 Task: Look for products in the category "Aromatherapy & Essential Oils" from Indigo Wild only.
Action: Mouse moved to (268, 121)
Screenshot: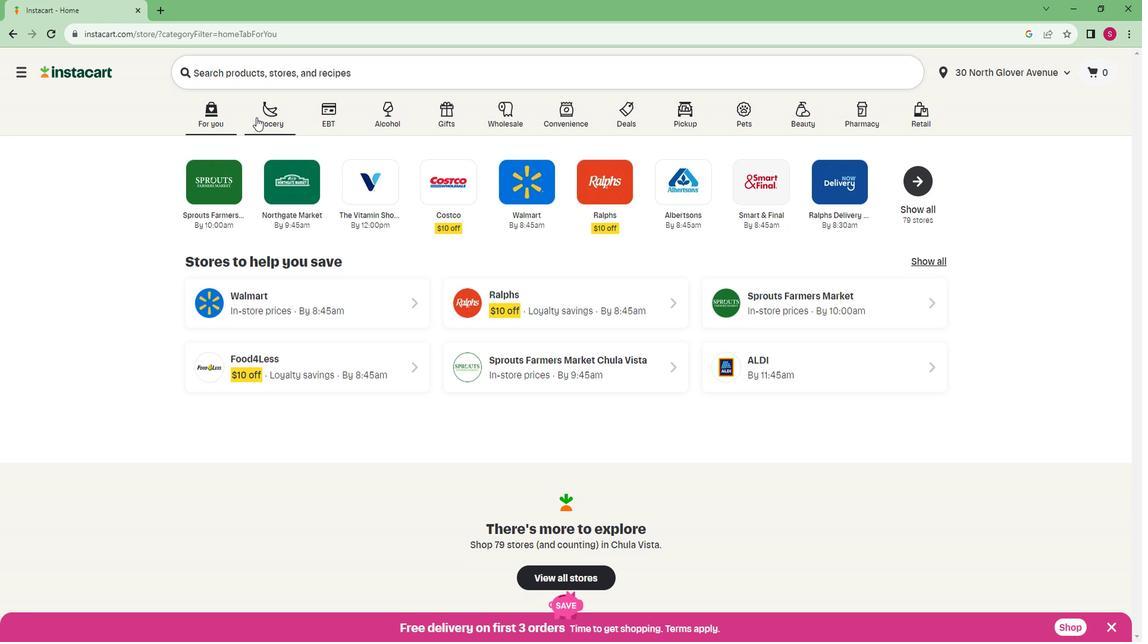 
Action: Mouse pressed left at (268, 121)
Screenshot: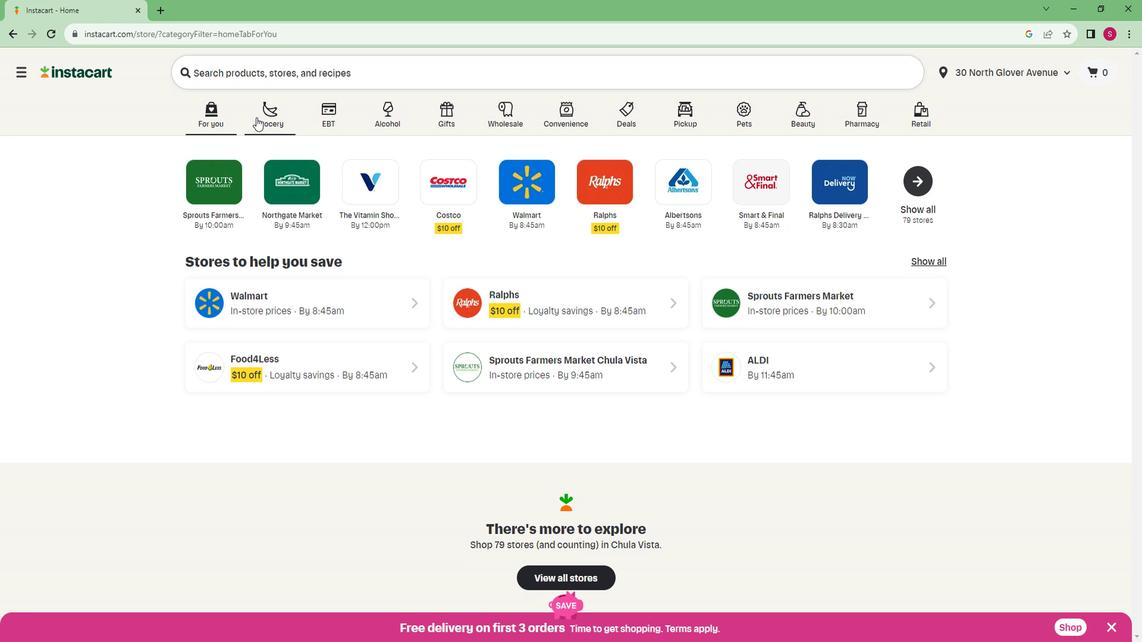 
Action: Mouse moved to (242, 342)
Screenshot: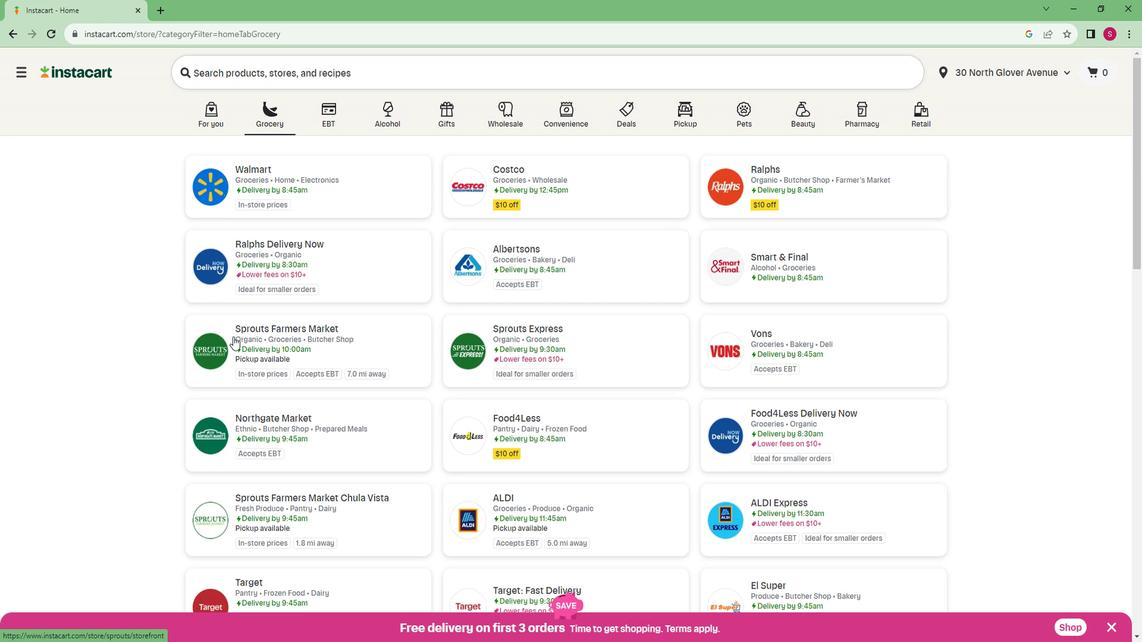 
Action: Mouse pressed left at (242, 342)
Screenshot: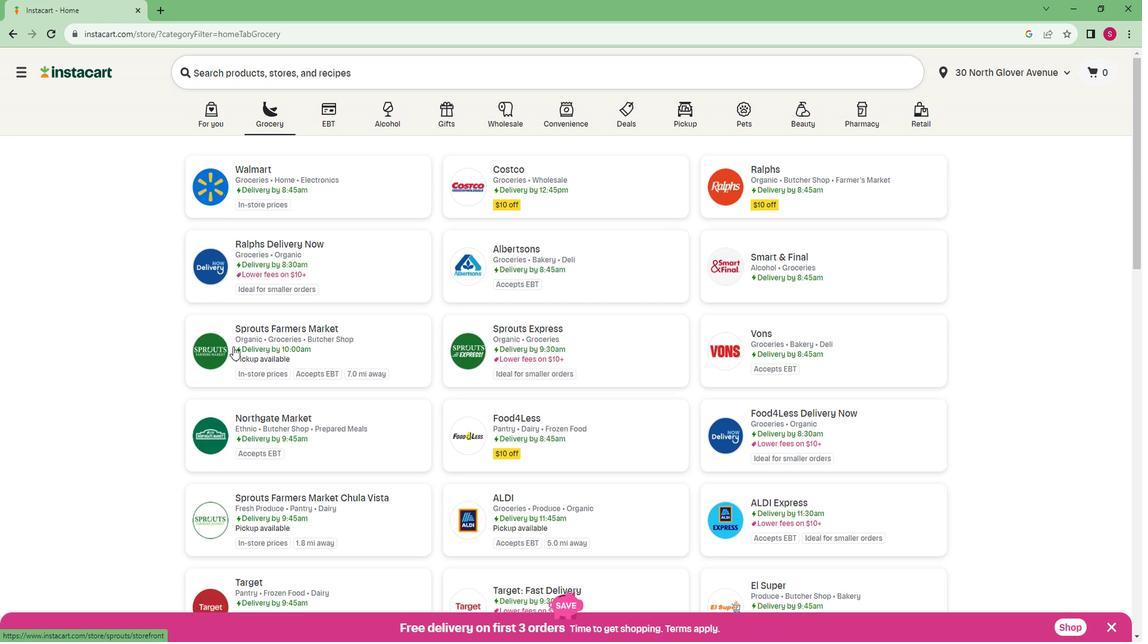 
Action: Mouse moved to (64, 412)
Screenshot: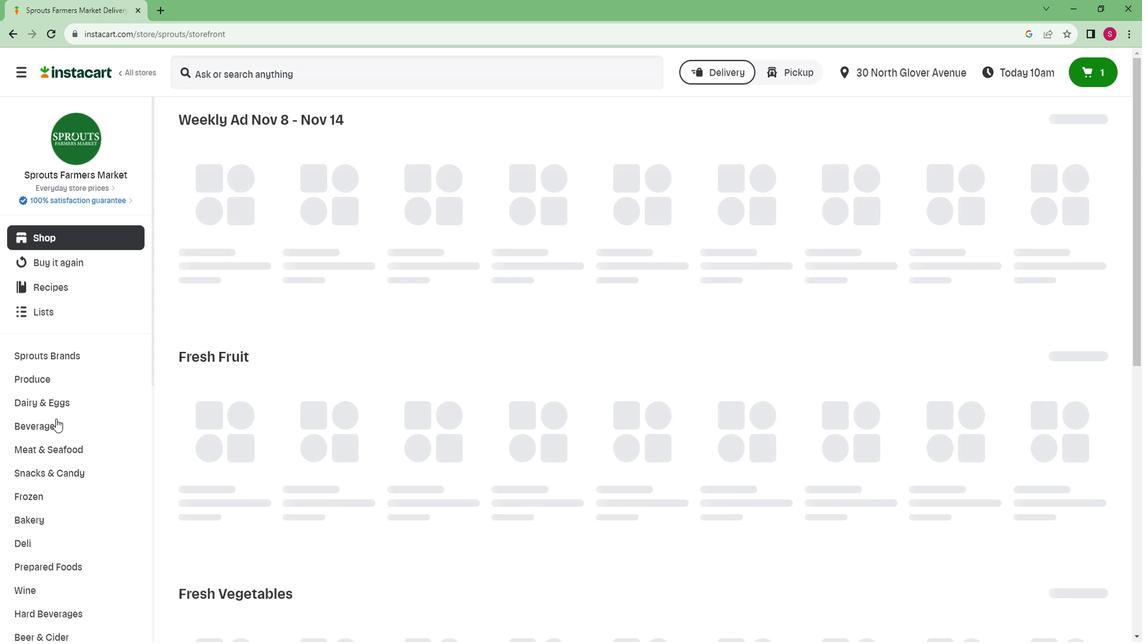 
Action: Mouse scrolled (64, 411) with delta (0, 0)
Screenshot: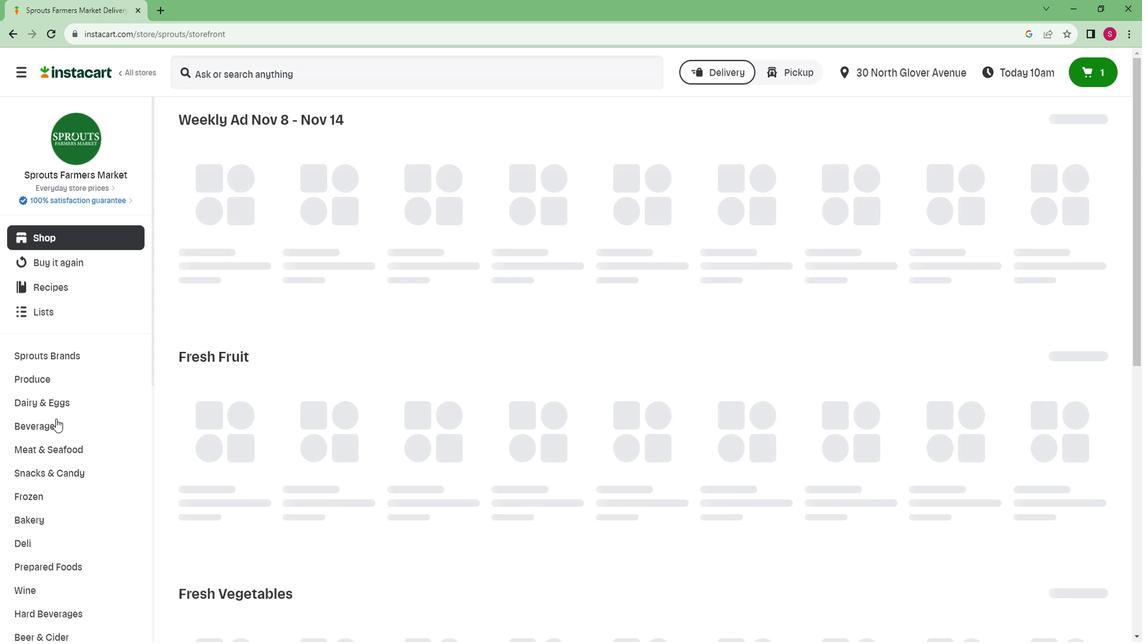 
Action: Mouse moved to (59, 416)
Screenshot: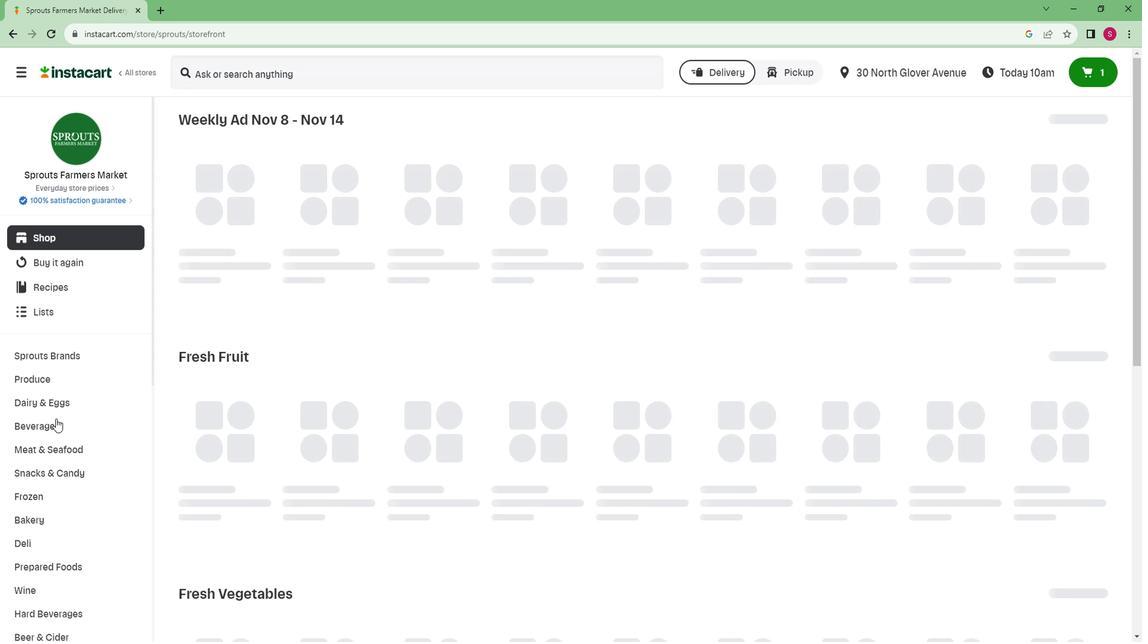 
Action: Mouse scrolled (59, 415) with delta (0, 0)
Screenshot: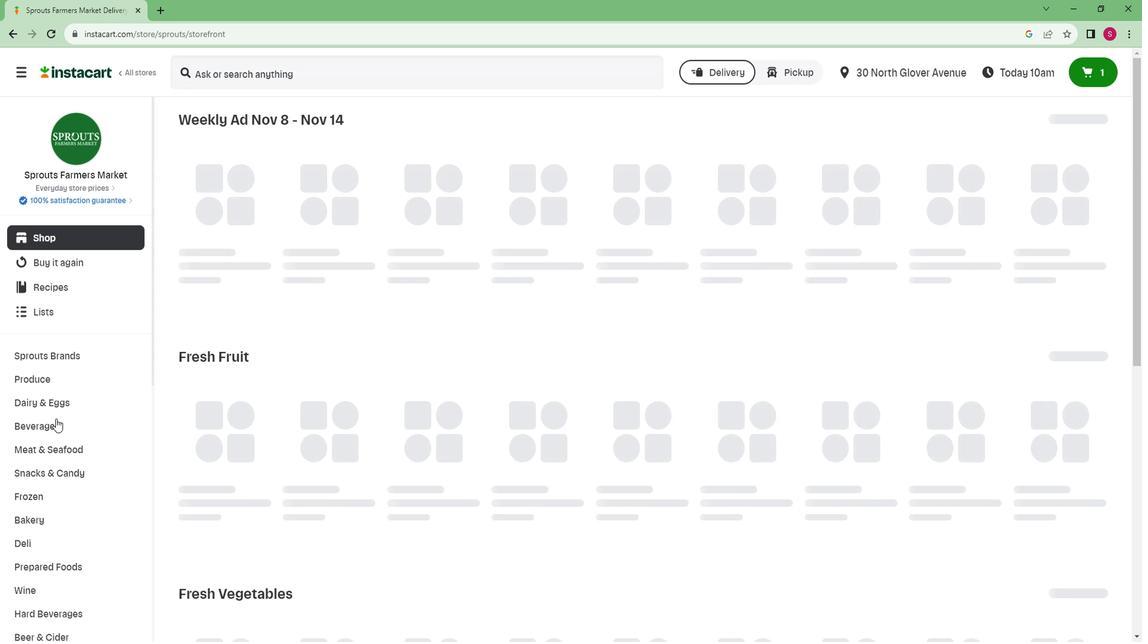 
Action: Mouse moved to (56, 417)
Screenshot: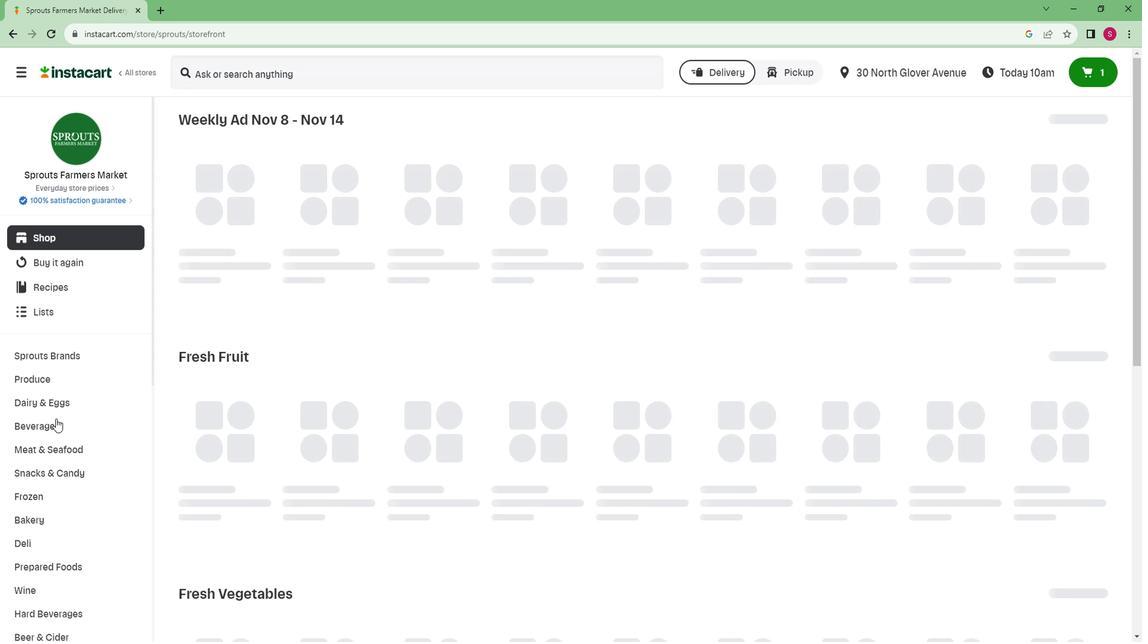 
Action: Mouse scrolled (56, 416) with delta (0, 0)
Screenshot: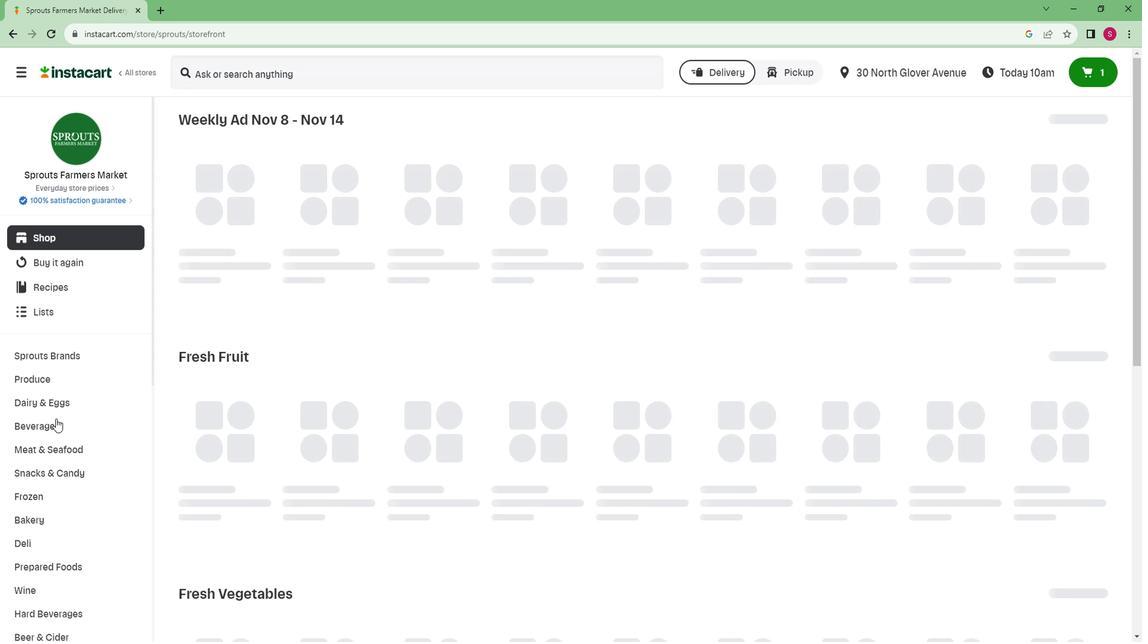
Action: Mouse moved to (51, 418)
Screenshot: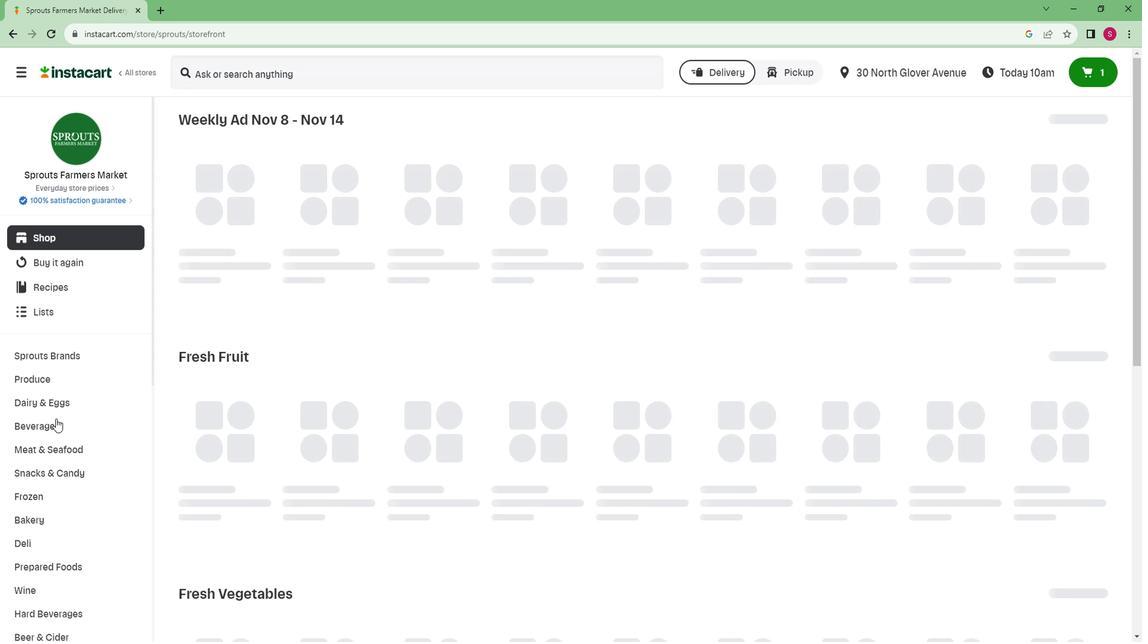 
Action: Mouse scrolled (51, 418) with delta (0, 0)
Screenshot: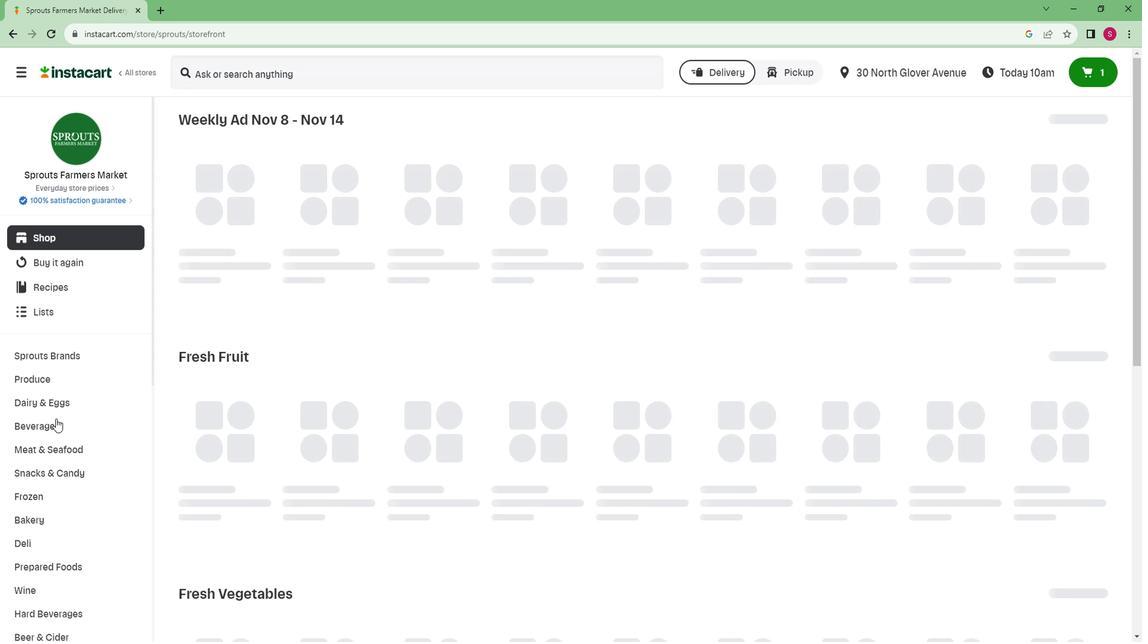 
Action: Mouse moved to (50, 418)
Screenshot: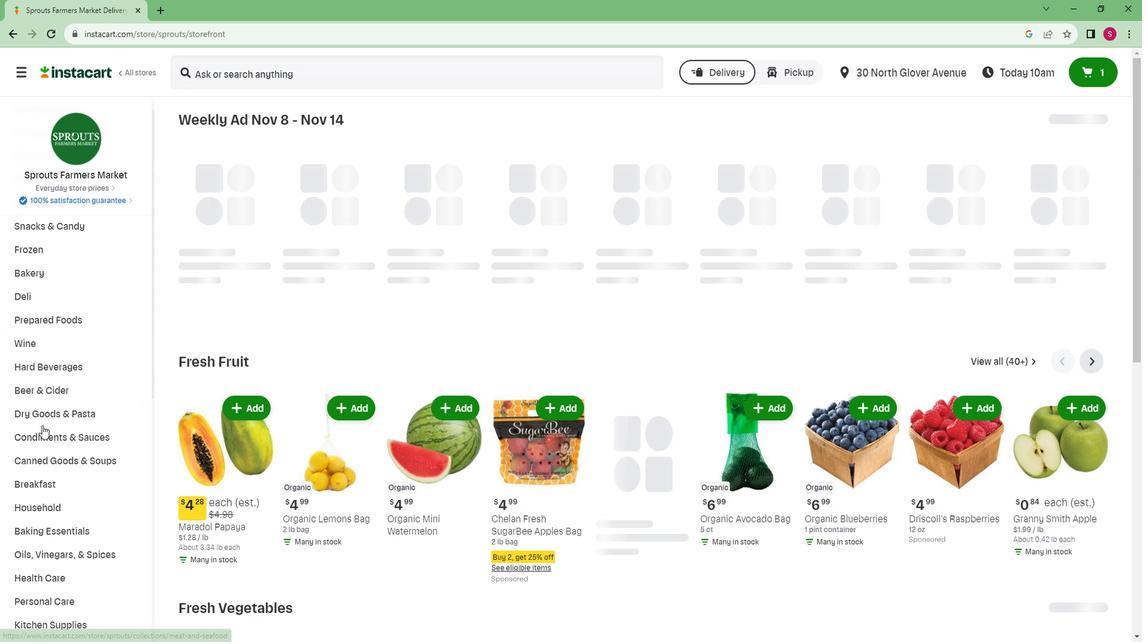 
Action: Mouse scrolled (50, 418) with delta (0, 0)
Screenshot: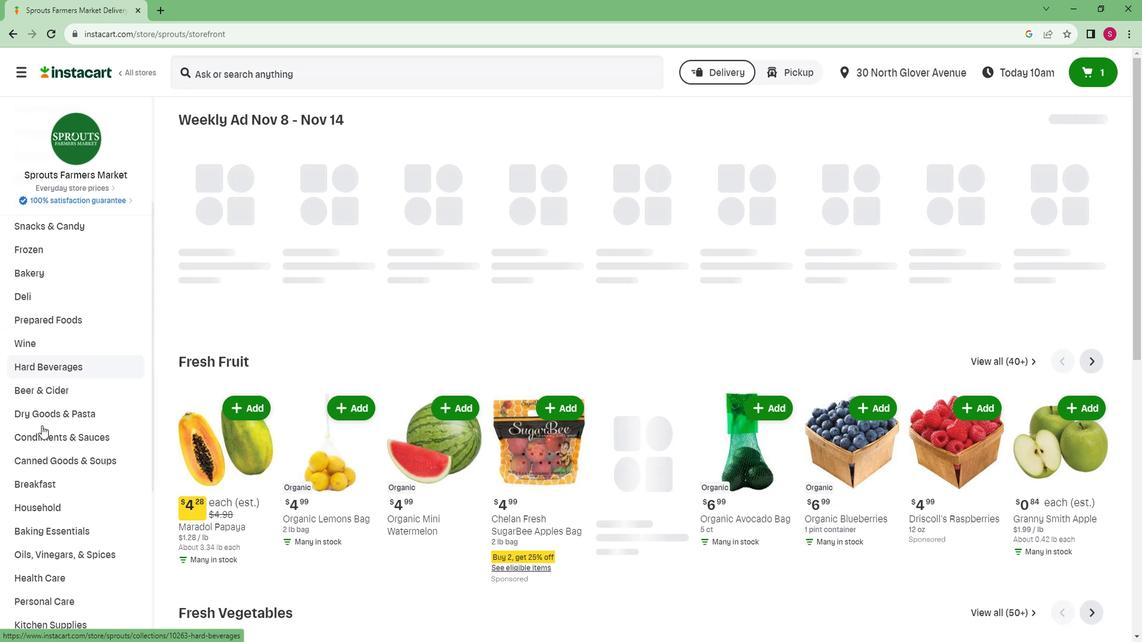 
Action: Mouse scrolled (50, 418) with delta (0, 0)
Screenshot: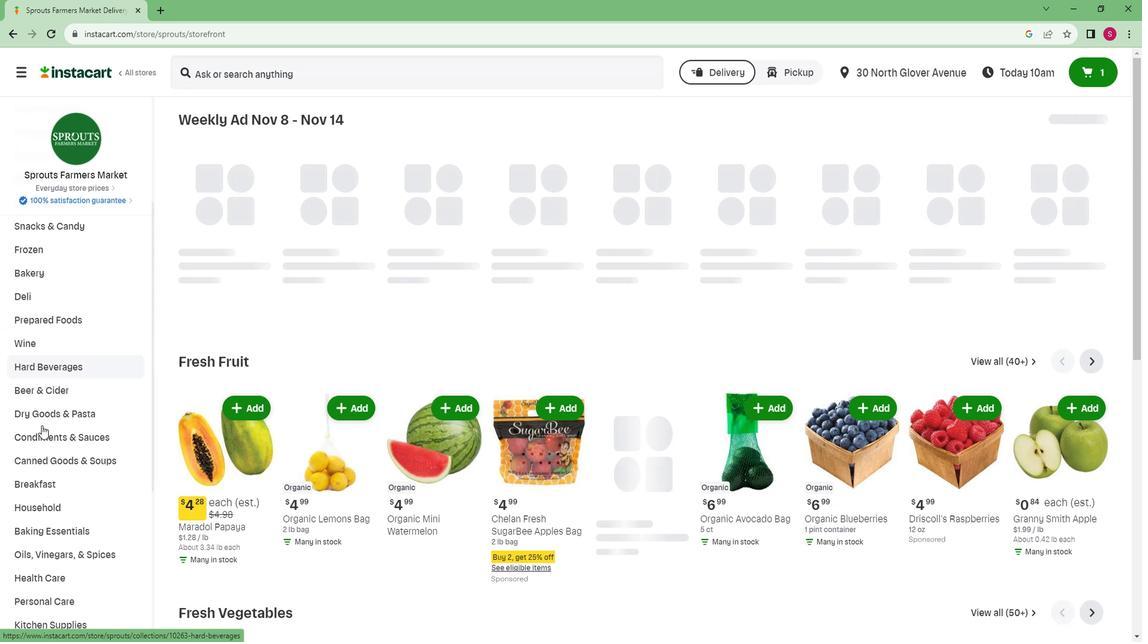 
Action: Mouse scrolled (50, 418) with delta (0, 0)
Screenshot: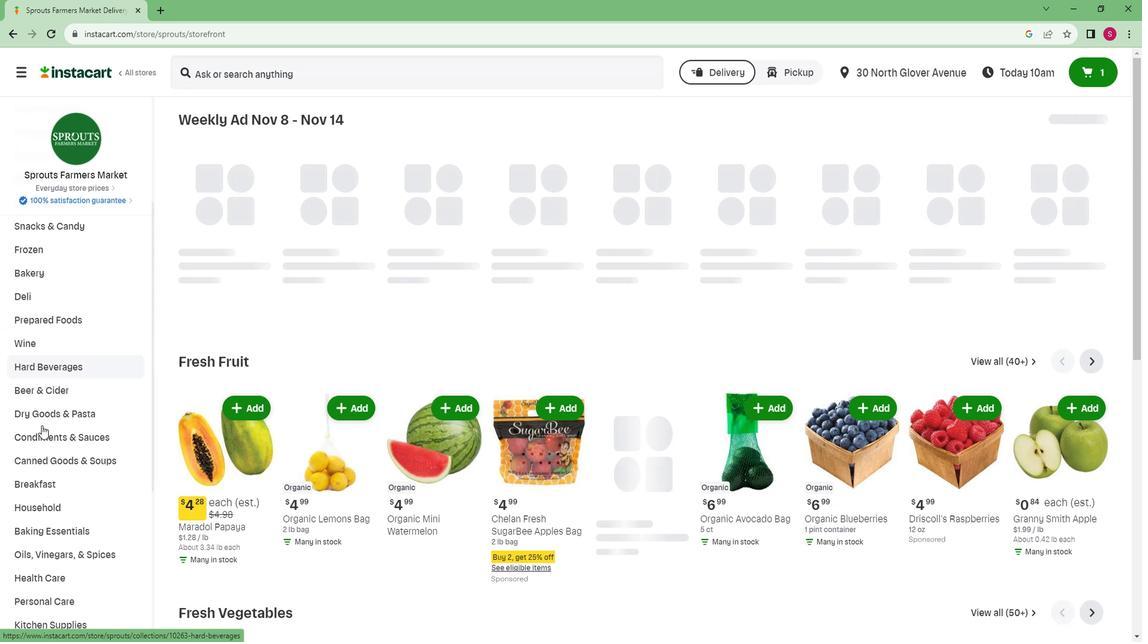 
Action: Mouse scrolled (50, 418) with delta (0, 0)
Screenshot: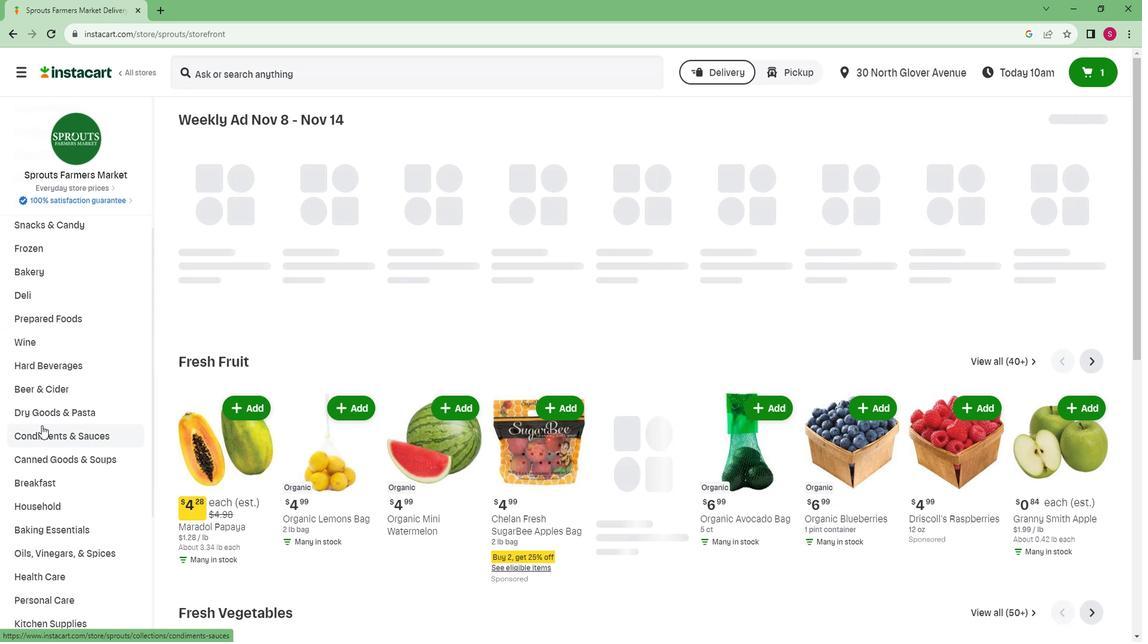 
Action: Mouse scrolled (50, 418) with delta (0, 0)
Screenshot: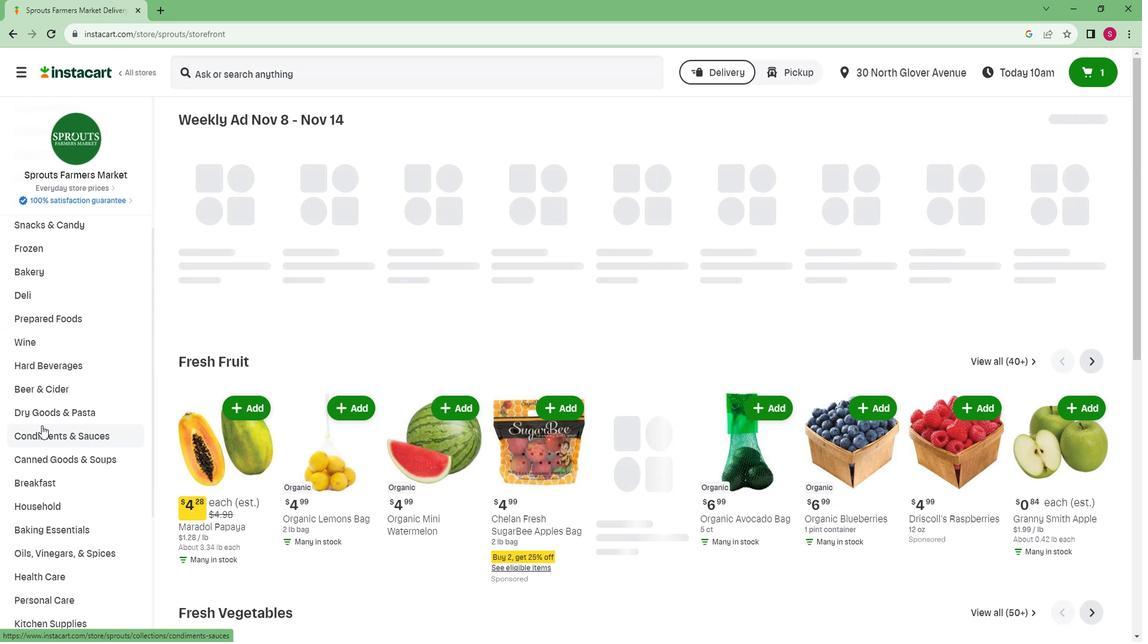 
Action: Mouse moved to (30, 584)
Screenshot: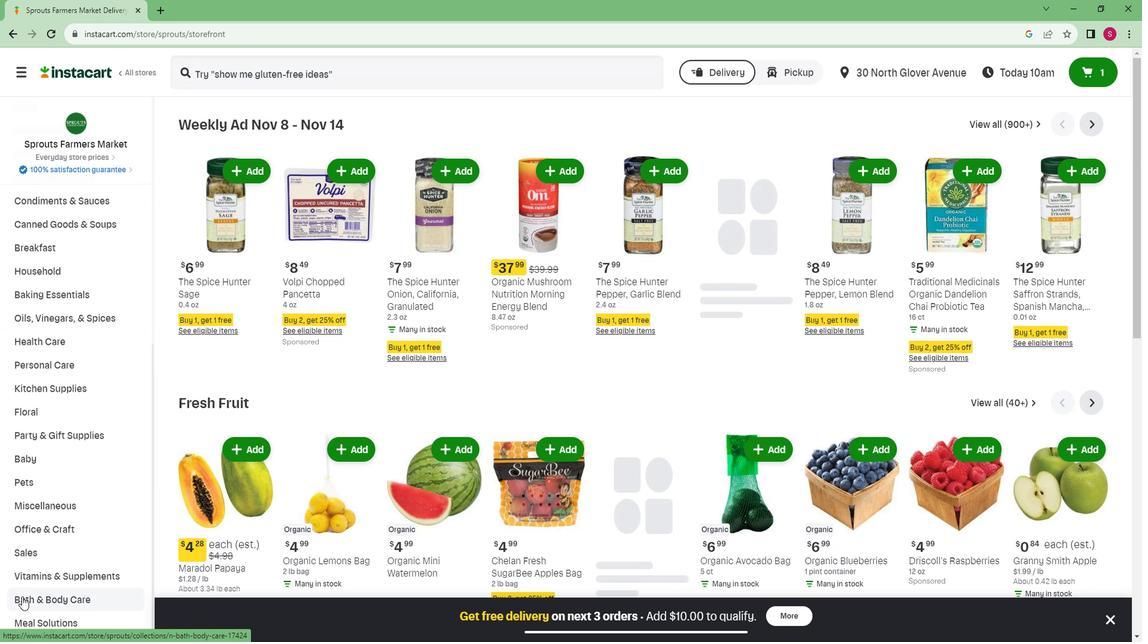 
Action: Mouse pressed left at (30, 584)
Screenshot: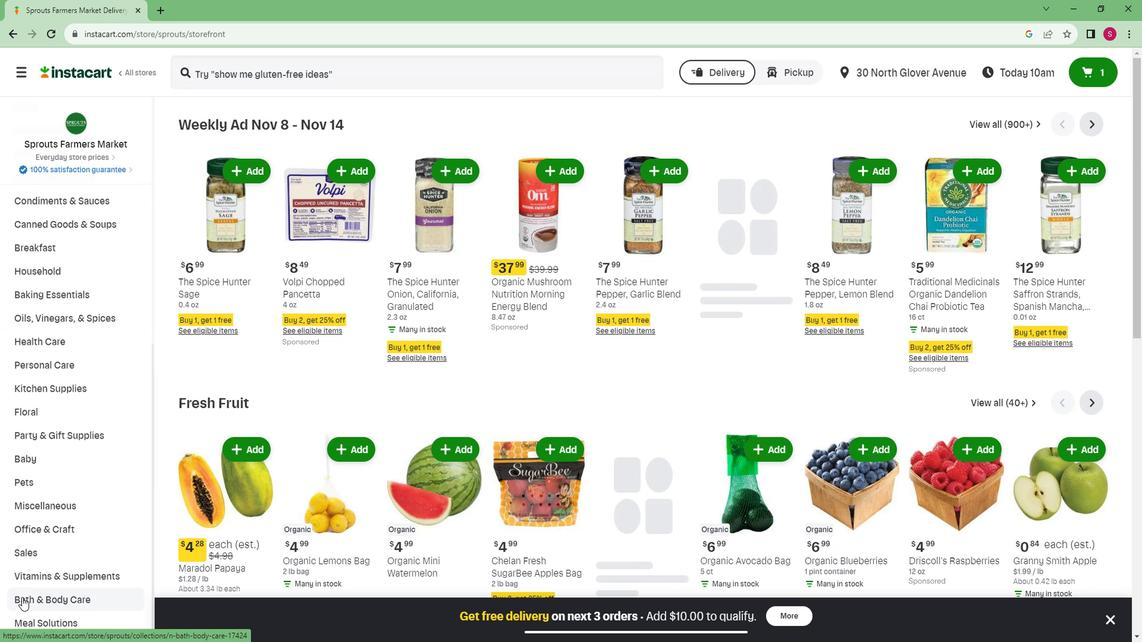 
Action: Mouse moved to (996, 159)
Screenshot: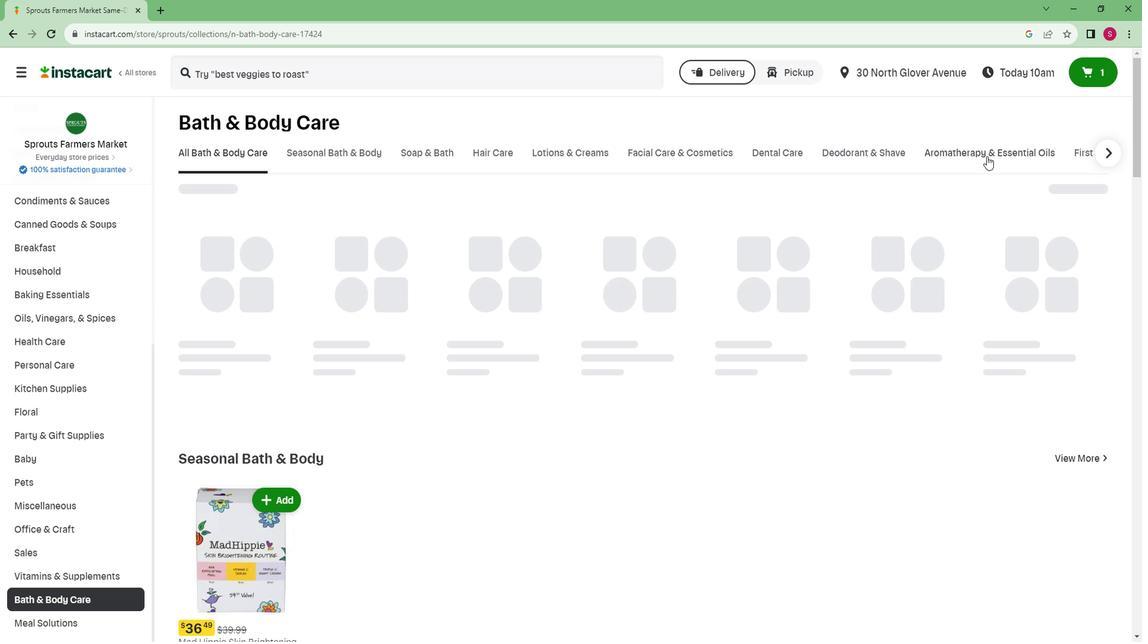 
Action: Mouse pressed left at (996, 159)
Screenshot: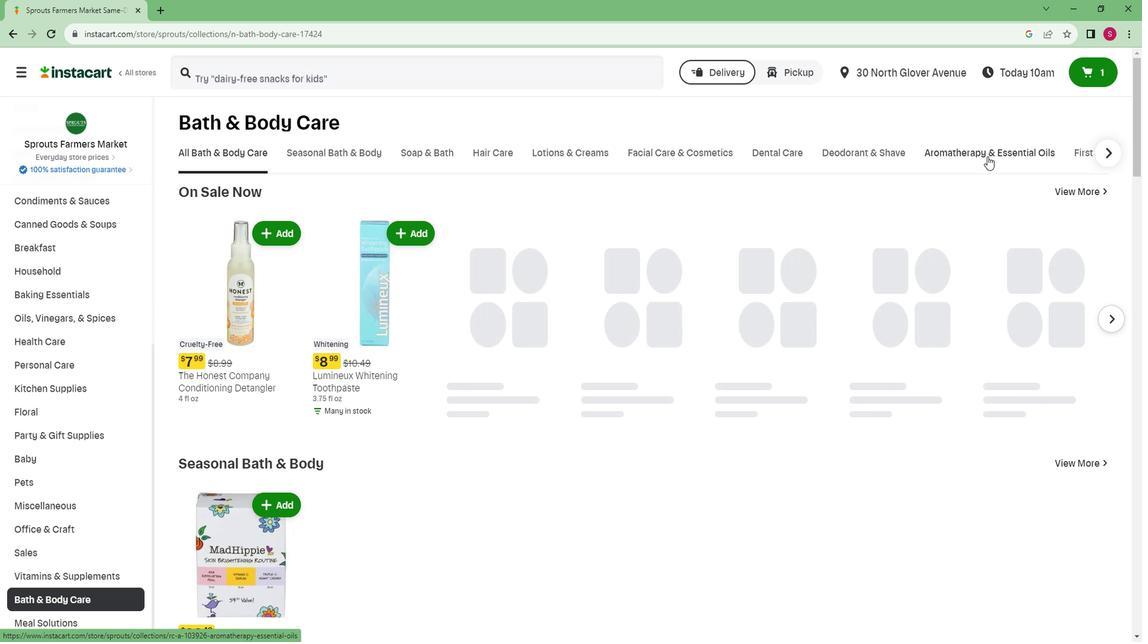 
Action: Mouse moved to (286, 198)
Screenshot: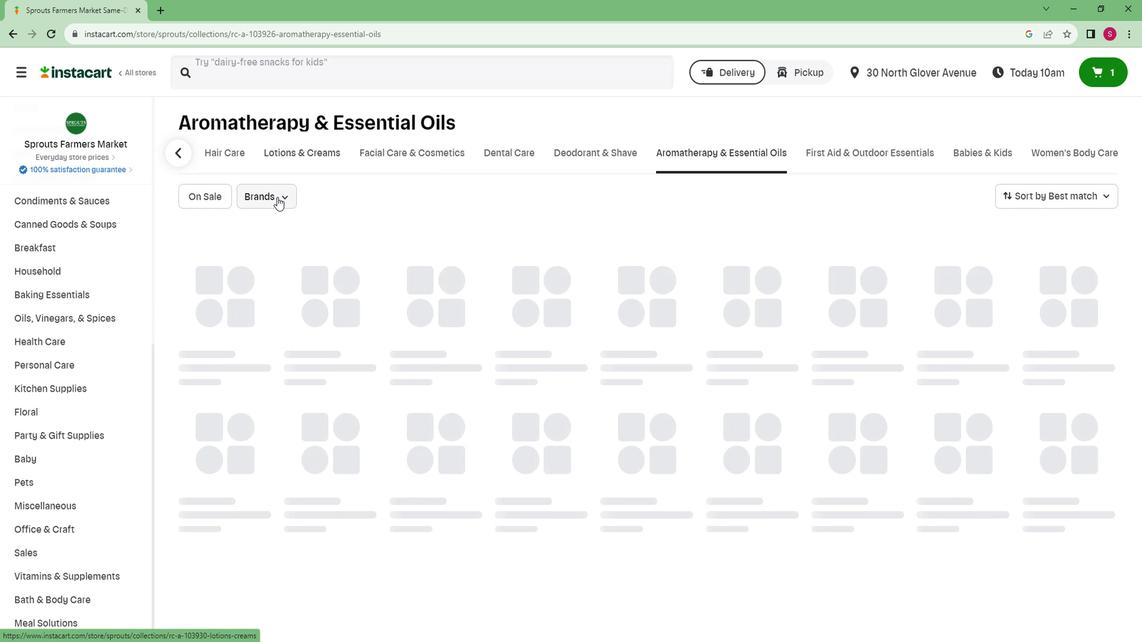 
Action: Mouse pressed left at (286, 198)
Screenshot: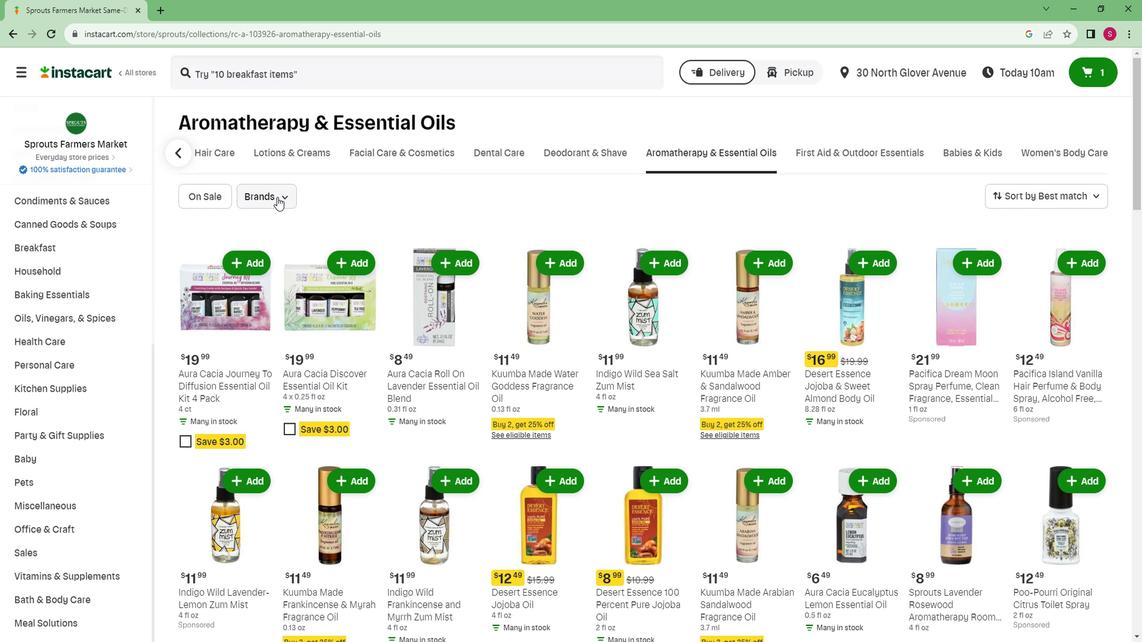 
Action: Mouse moved to (318, 307)
Screenshot: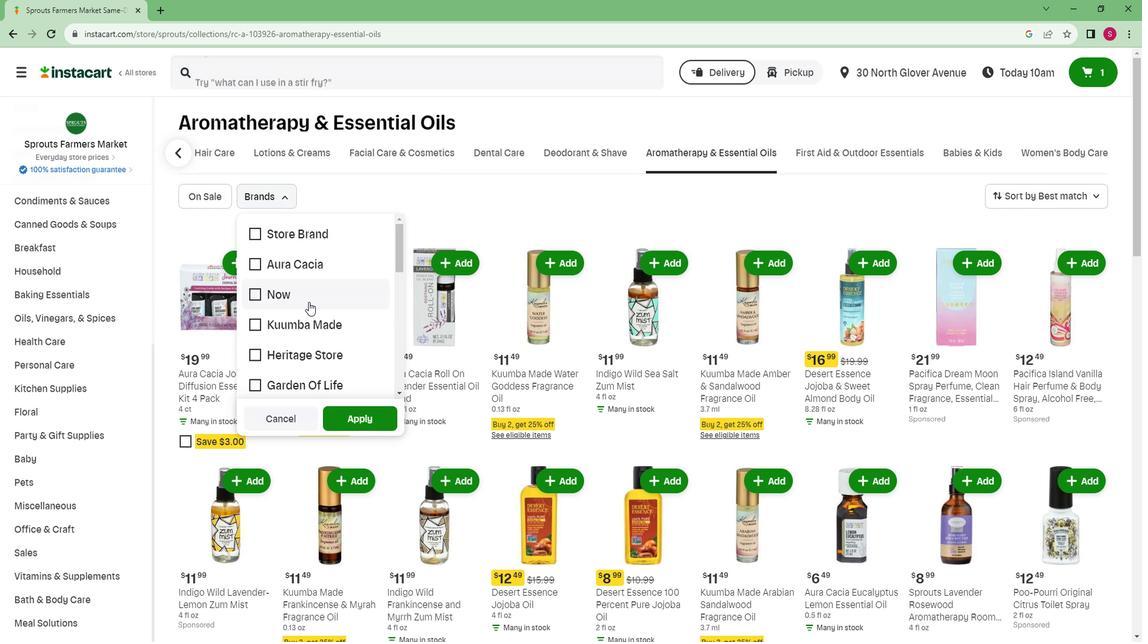 
Action: Mouse scrolled (318, 306) with delta (0, 0)
Screenshot: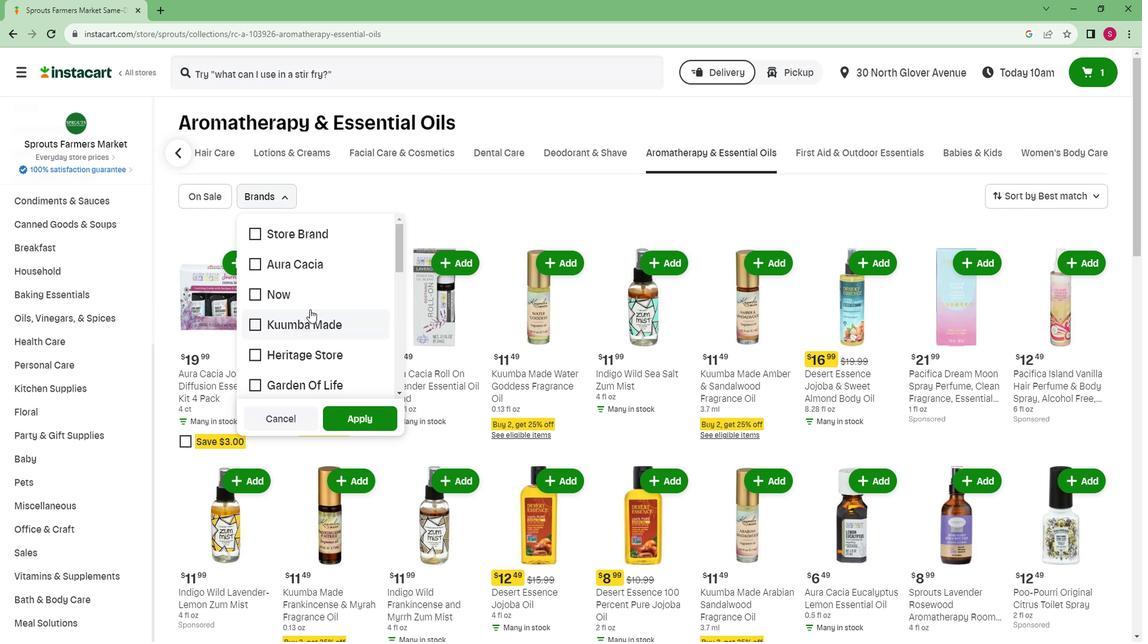 
Action: Mouse moved to (267, 376)
Screenshot: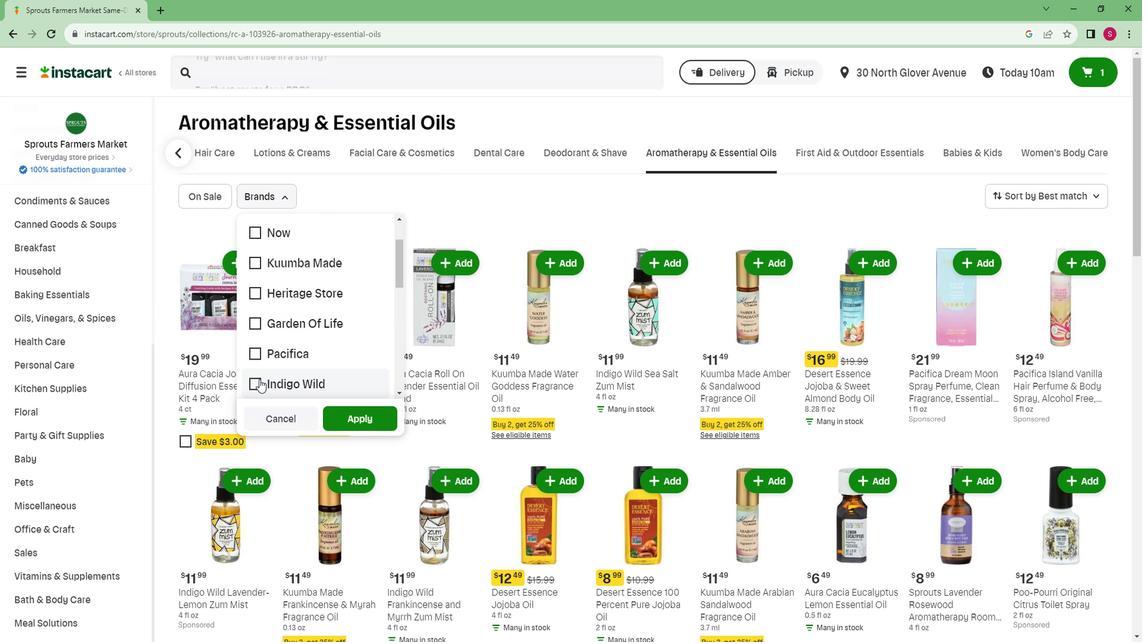 
Action: Mouse pressed left at (267, 376)
Screenshot: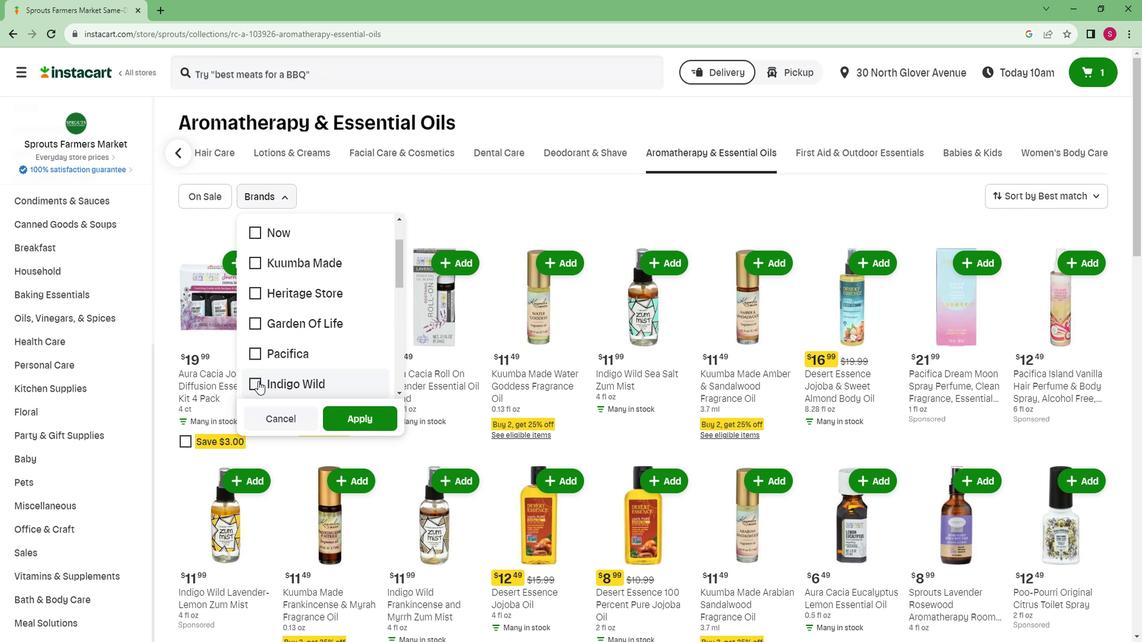 
Action: Mouse moved to (392, 415)
Screenshot: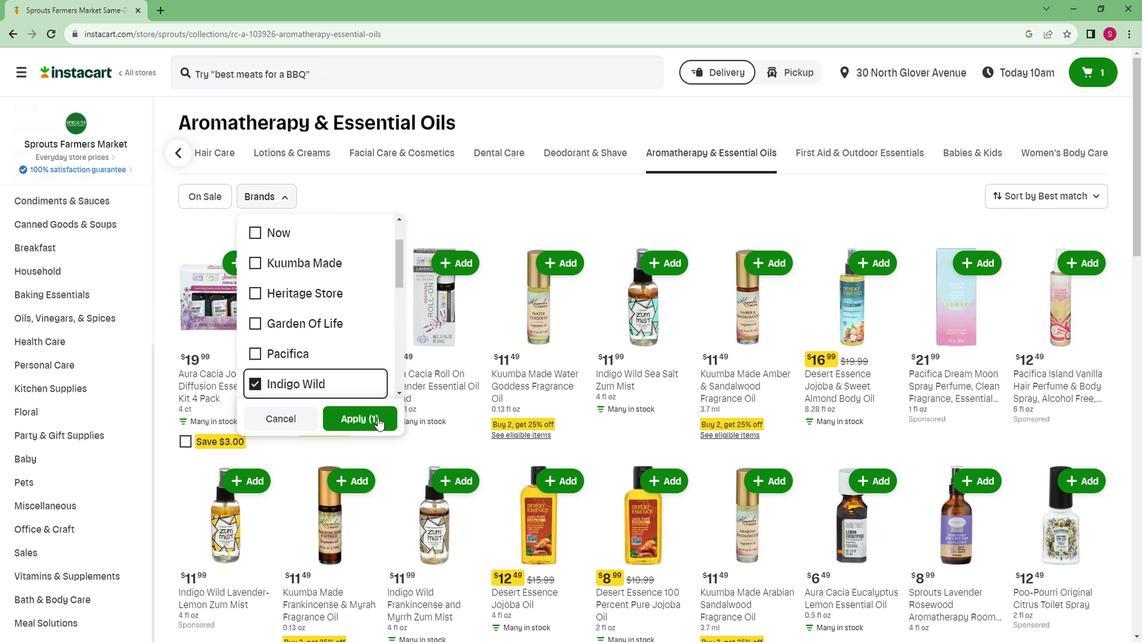 
Action: Mouse pressed left at (392, 415)
Screenshot: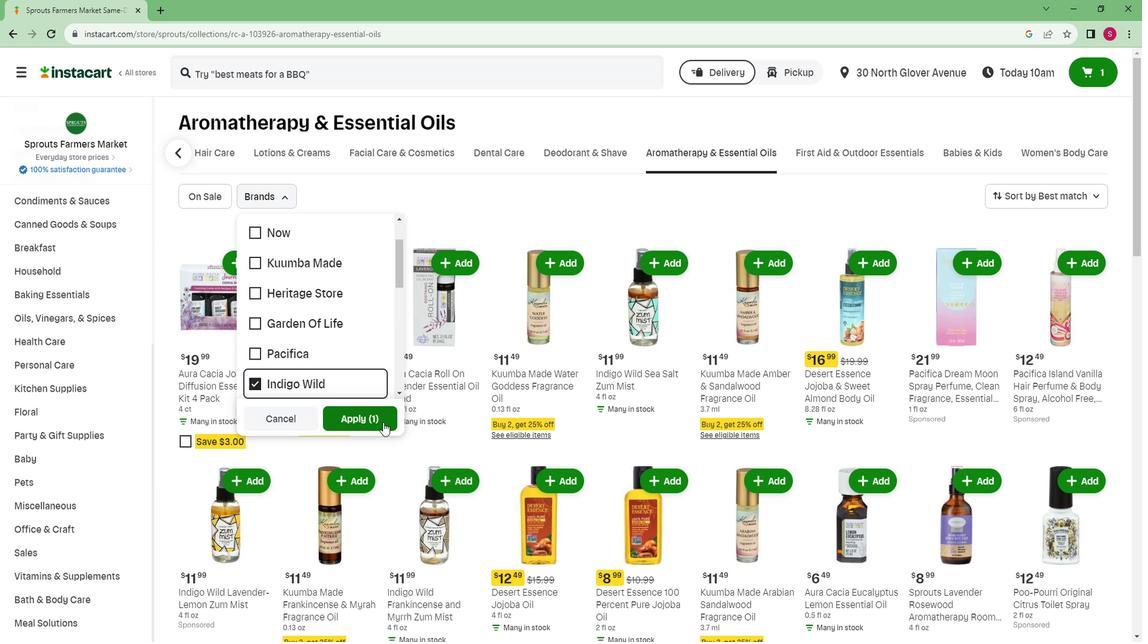 
Action: Mouse moved to (397, 387)
Screenshot: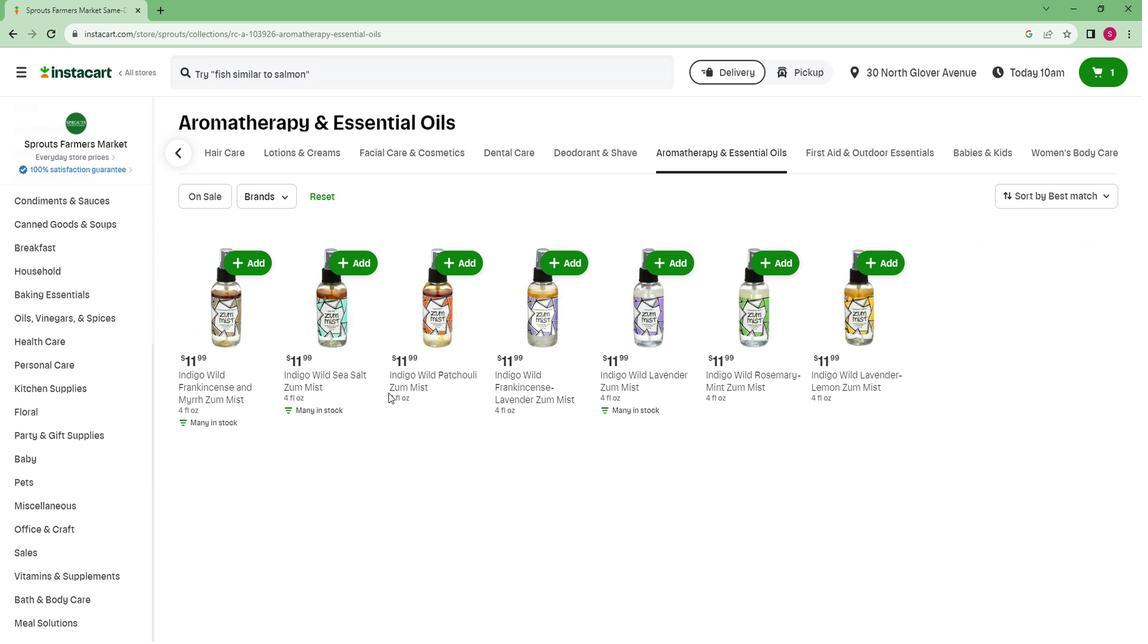 
